 Task: Select the mouseover in the show slider.
Action: Mouse moved to (19, 625)
Screenshot: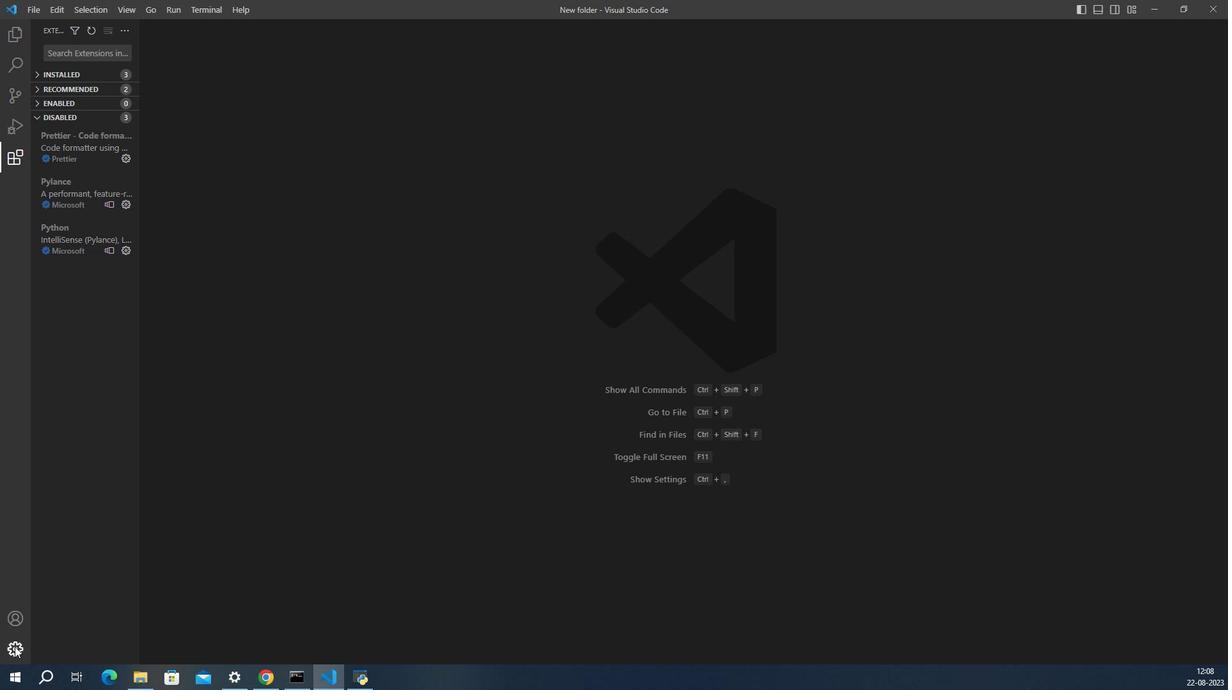 
Action: Mouse pressed left at (19, 625)
Screenshot: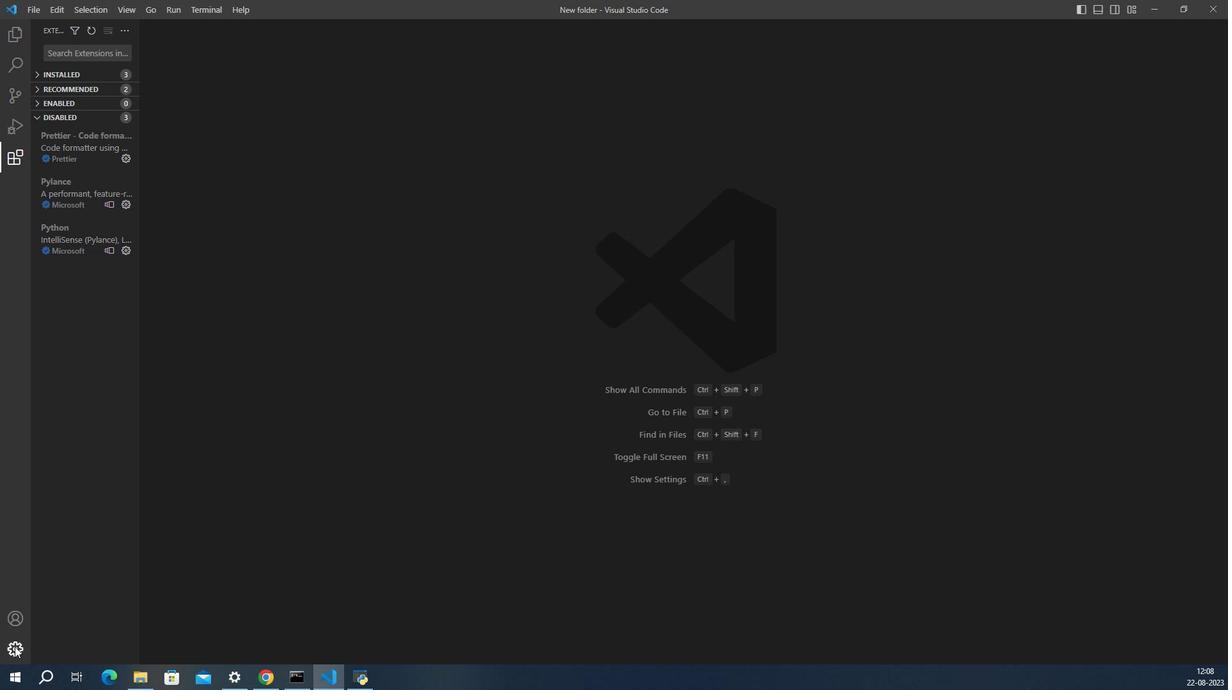 
Action: Mouse moved to (67, 542)
Screenshot: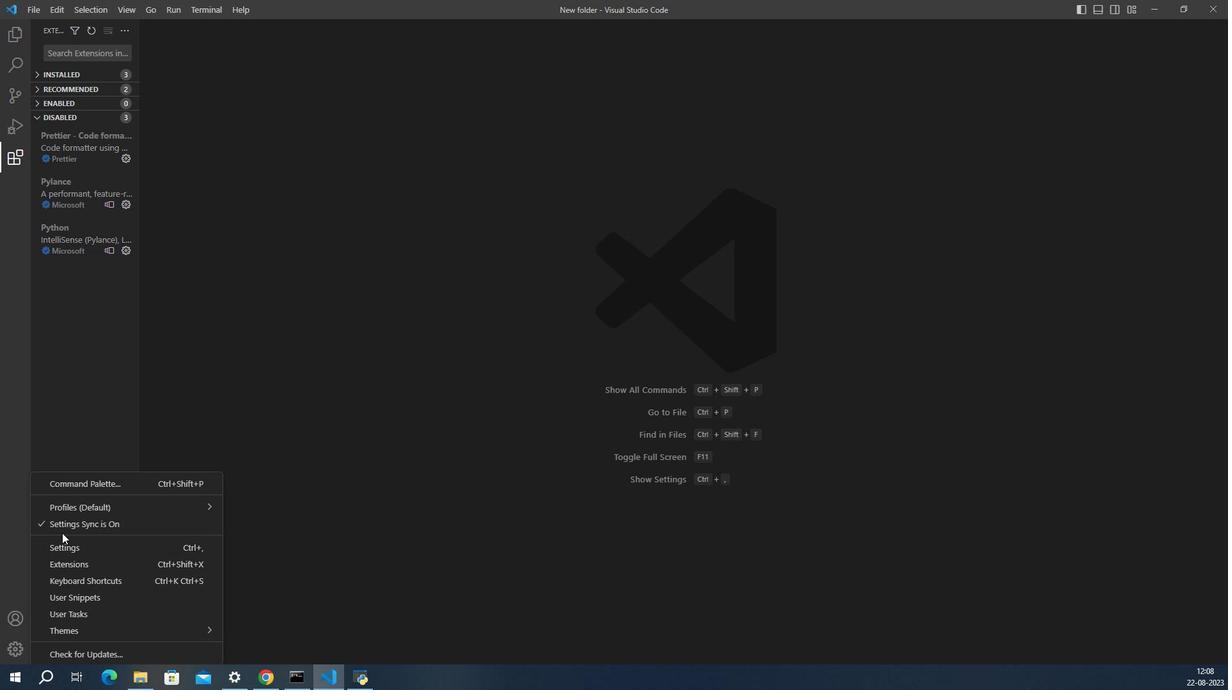 
Action: Mouse pressed left at (67, 542)
Screenshot: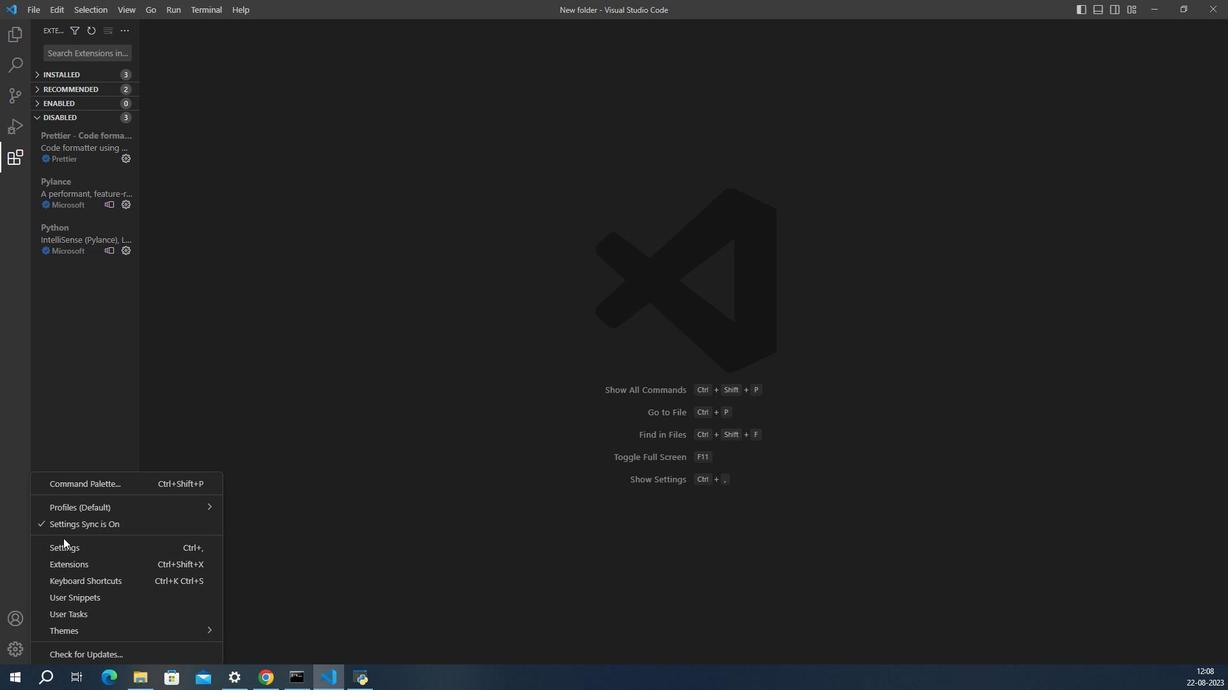 
Action: Mouse moved to (68, 548)
Screenshot: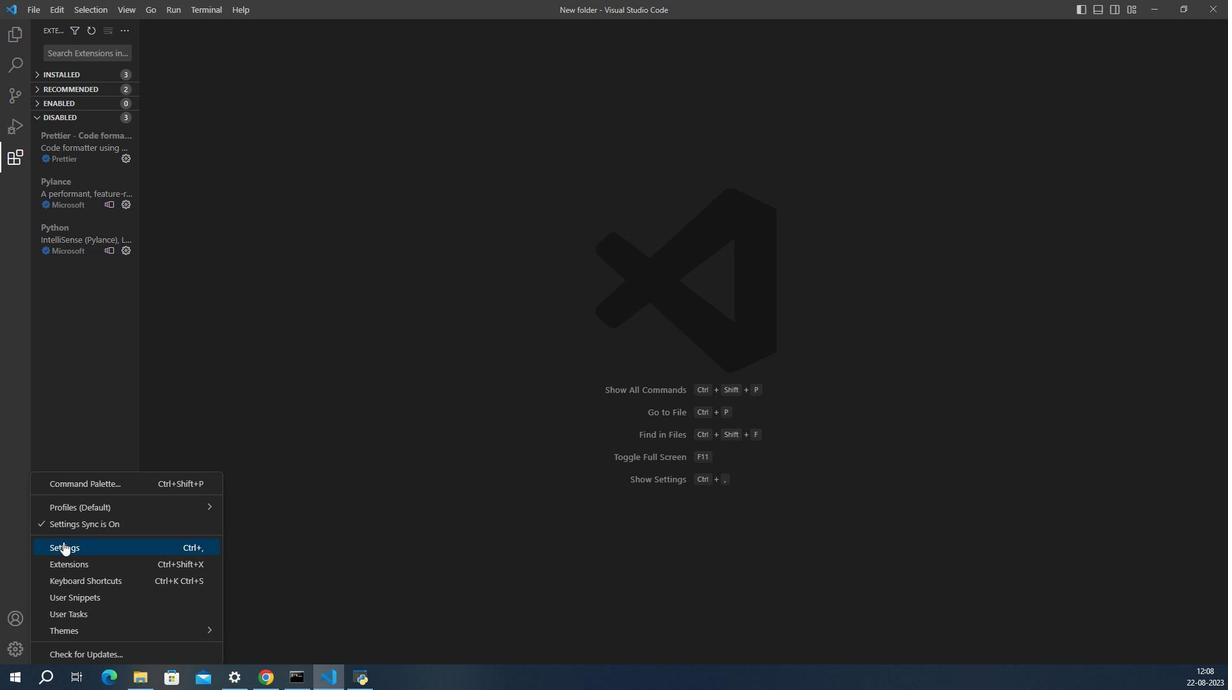 
Action: Mouse pressed left at (68, 548)
Screenshot: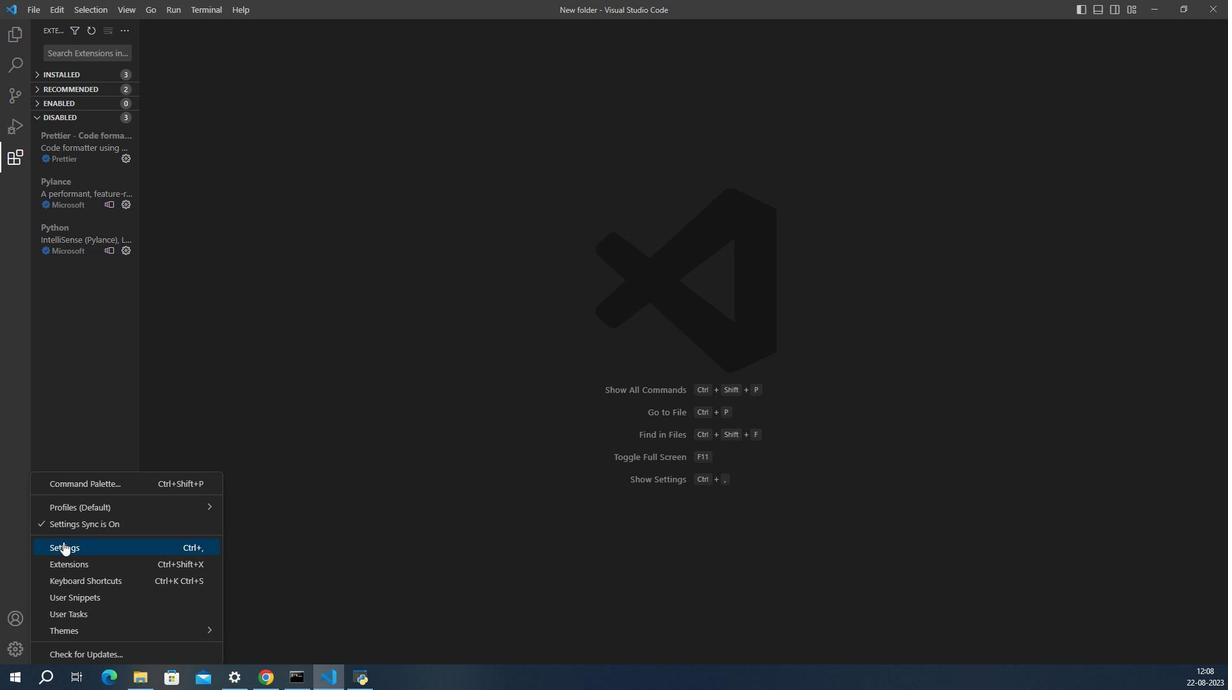 
Action: Mouse moved to (577, 572)
Screenshot: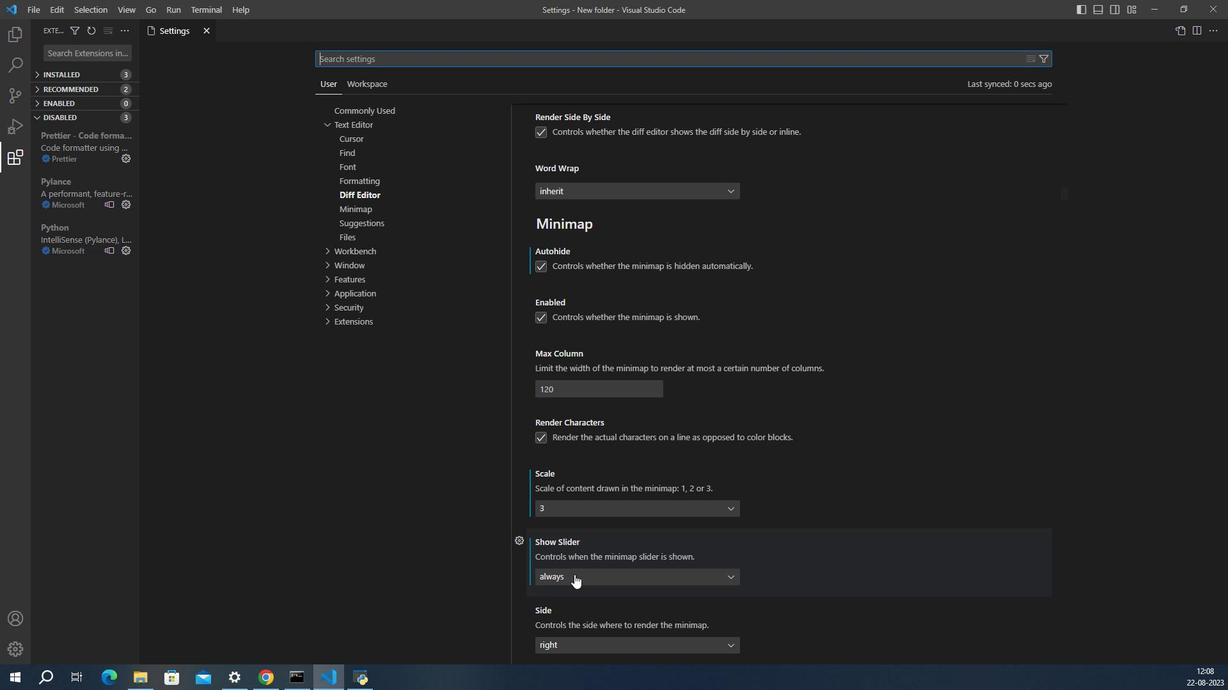 
Action: Mouse pressed left at (577, 572)
Screenshot: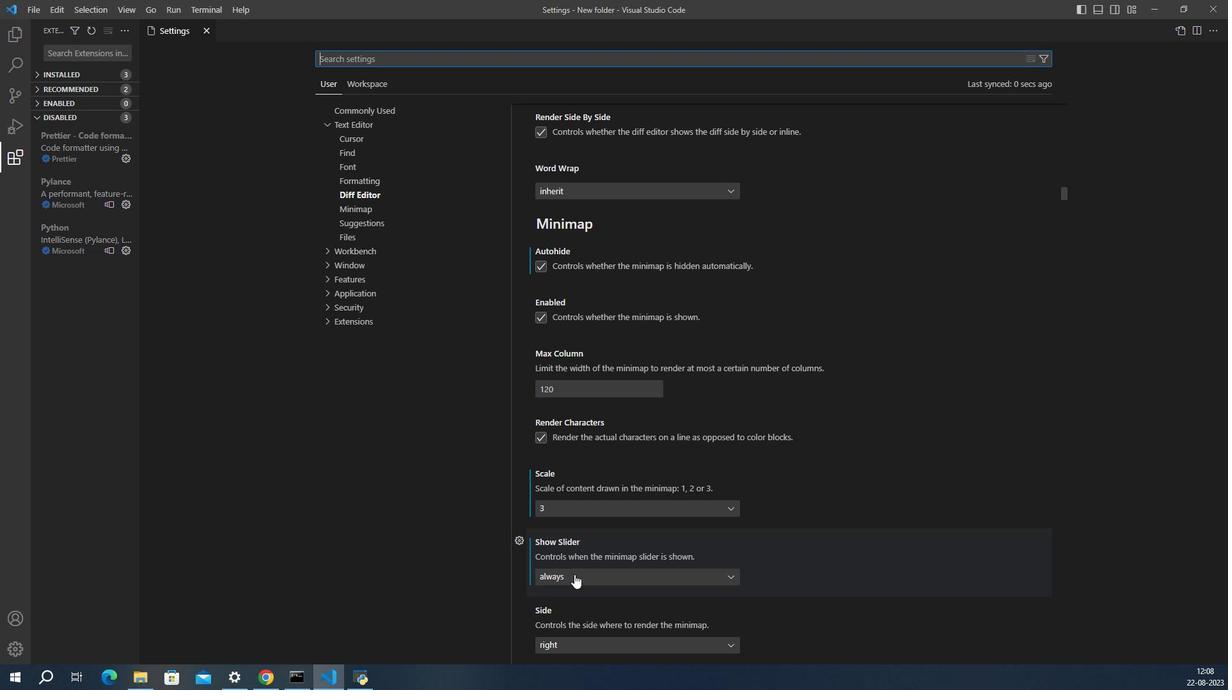 
Action: Mouse moved to (570, 596)
Screenshot: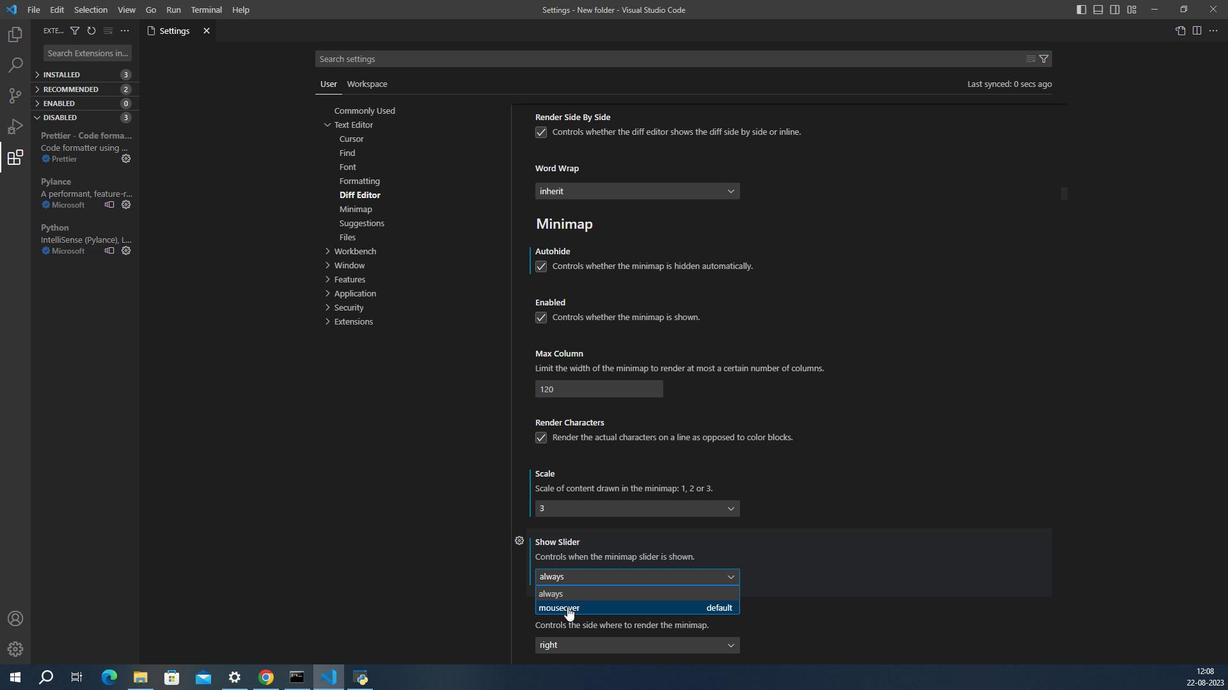 
Action: Mouse pressed left at (570, 596)
Screenshot: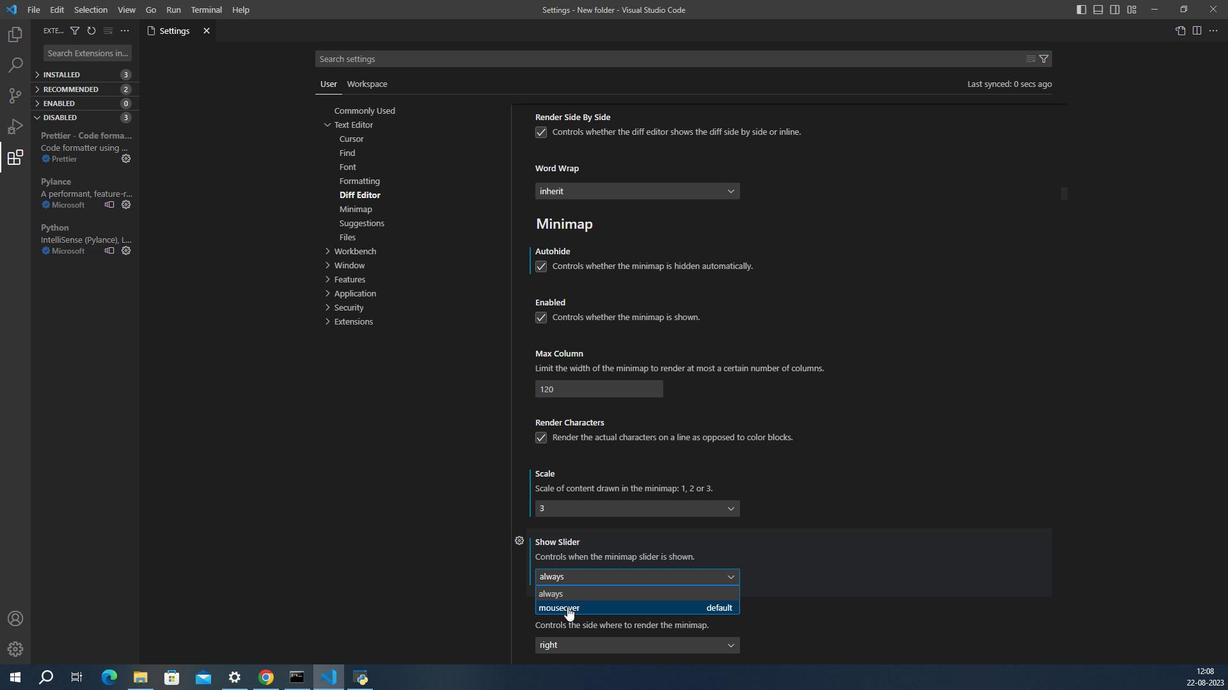 
Action: Mouse moved to (589, 582)
Screenshot: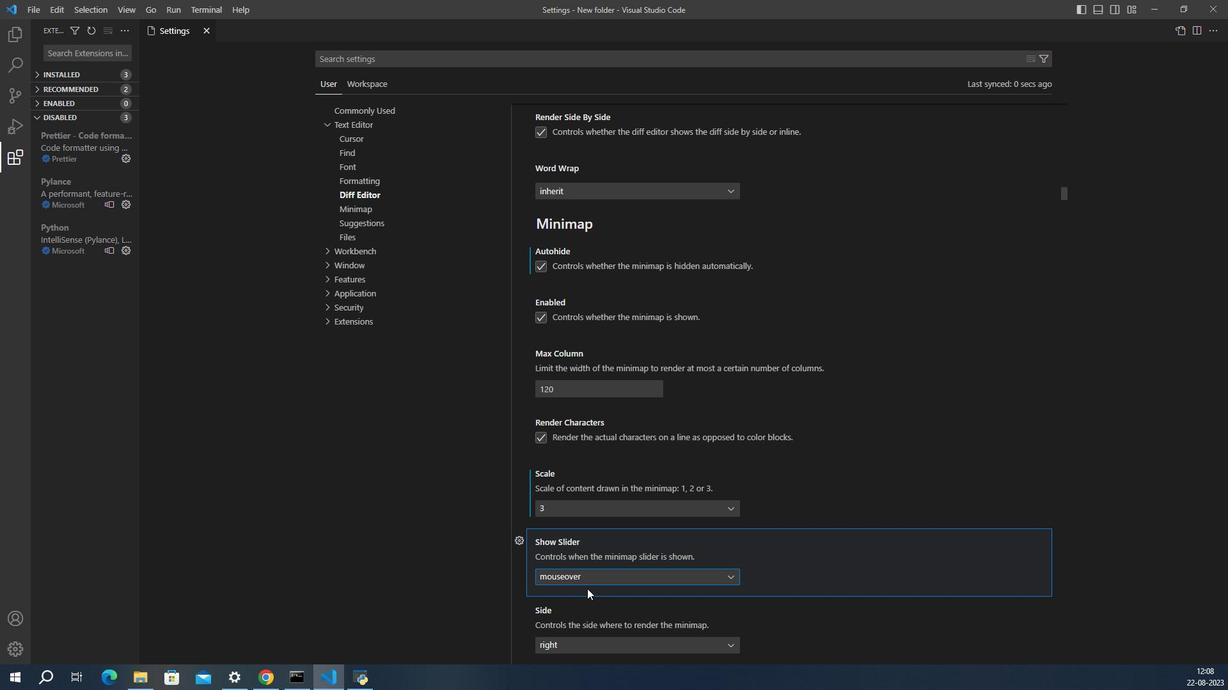 
